Task: Create a rule from the Routing list, Task moved to a section -> Set Priority in the project AdvantEdge , set the section as Done clear the priority
Action: Mouse moved to (81, 389)
Screenshot: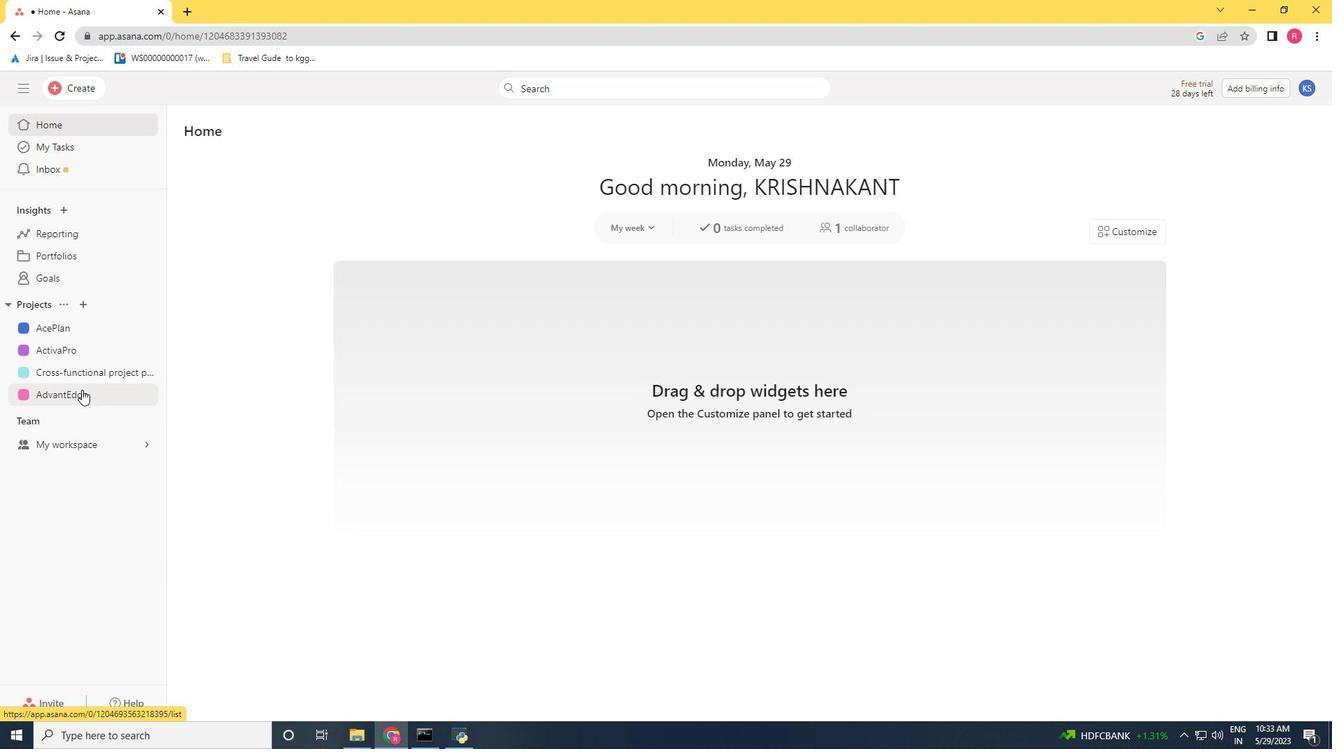 
Action: Mouse pressed left at (81, 389)
Screenshot: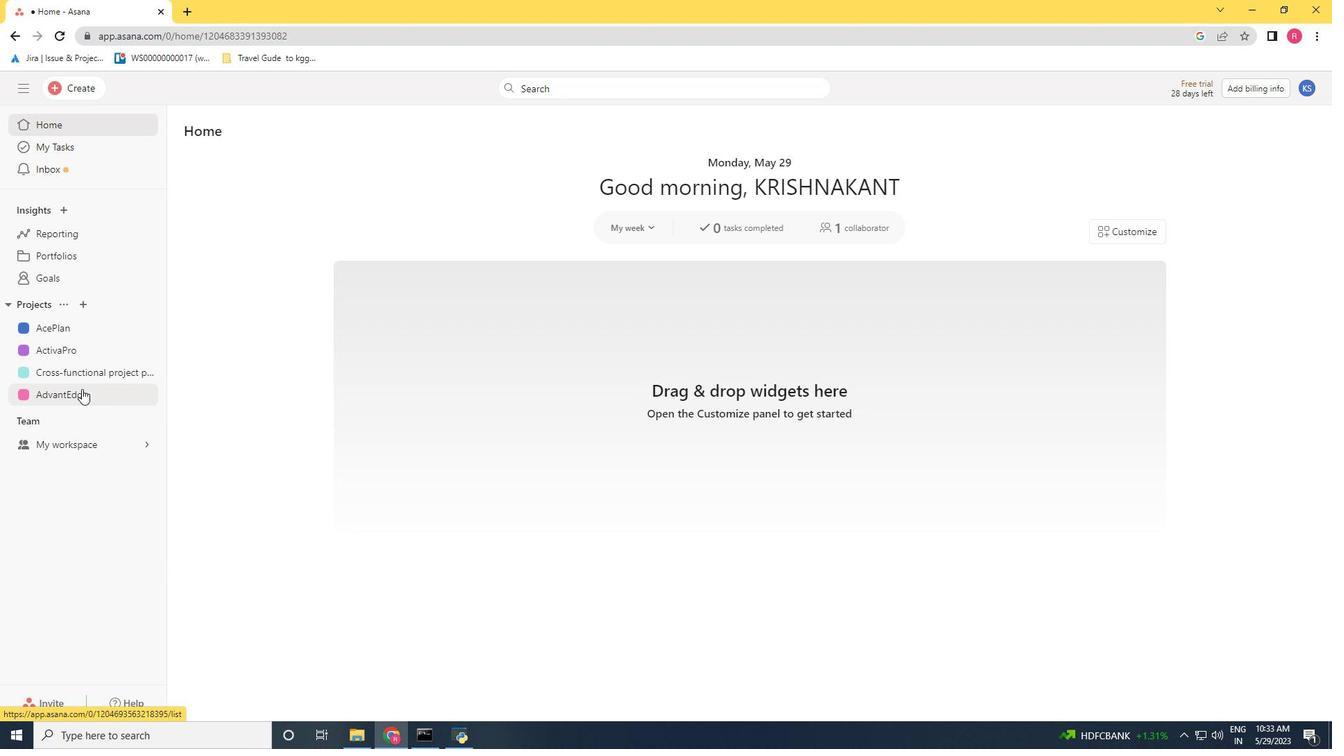 
Action: Mouse moved to (1275, 141)
Screenshot: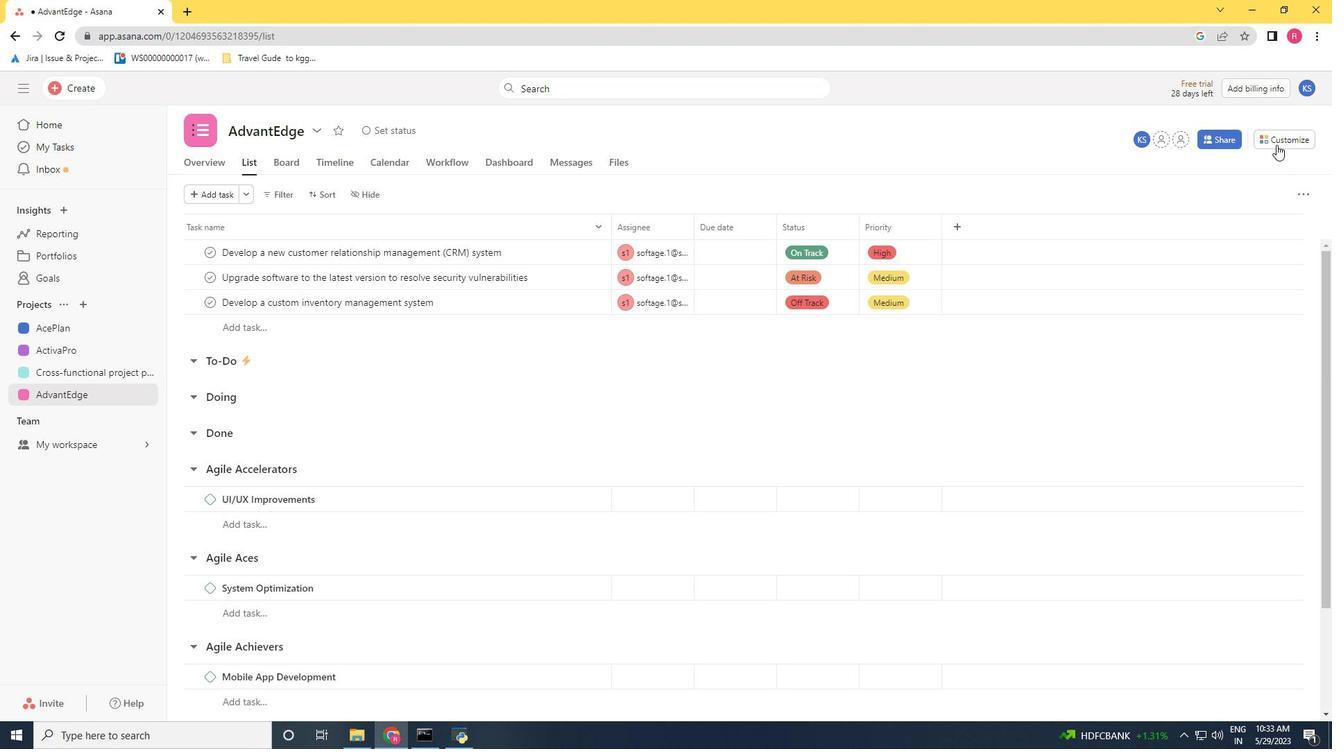 
Action: Mouse pressed left at (1275, 141)
Screenshot: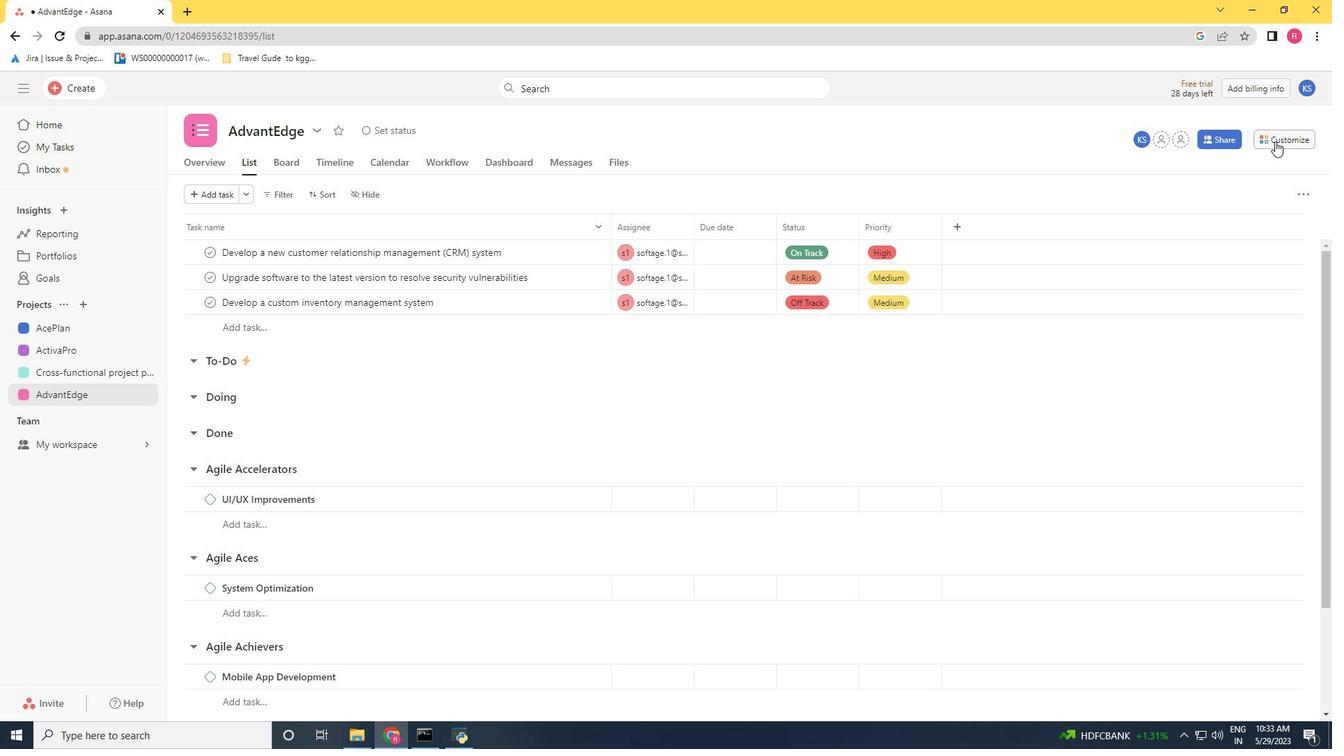
Action: Mouse moved to (1046, 317)
Screenshot: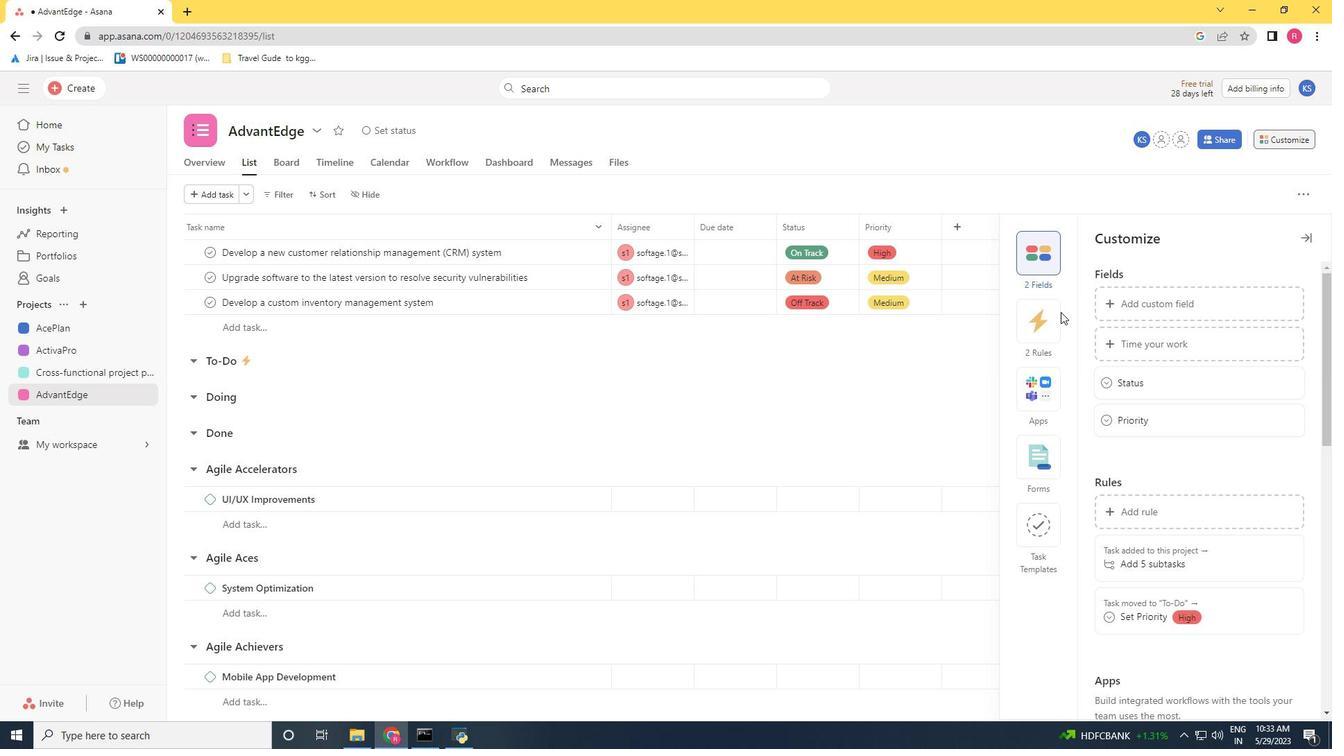 
Action: Mouse pressed left at (1046, 317)
Screenshot: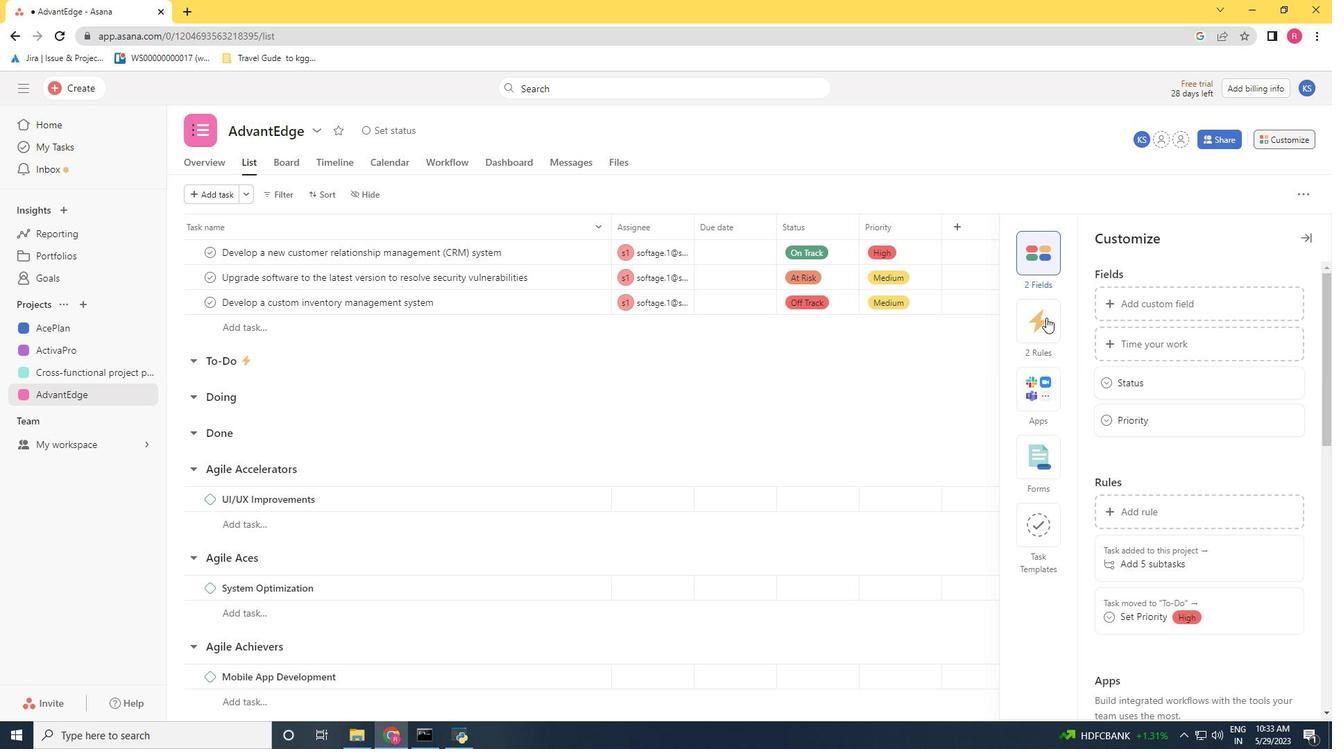 
Action: Mouse moved to (1131, 300)
Screenshot: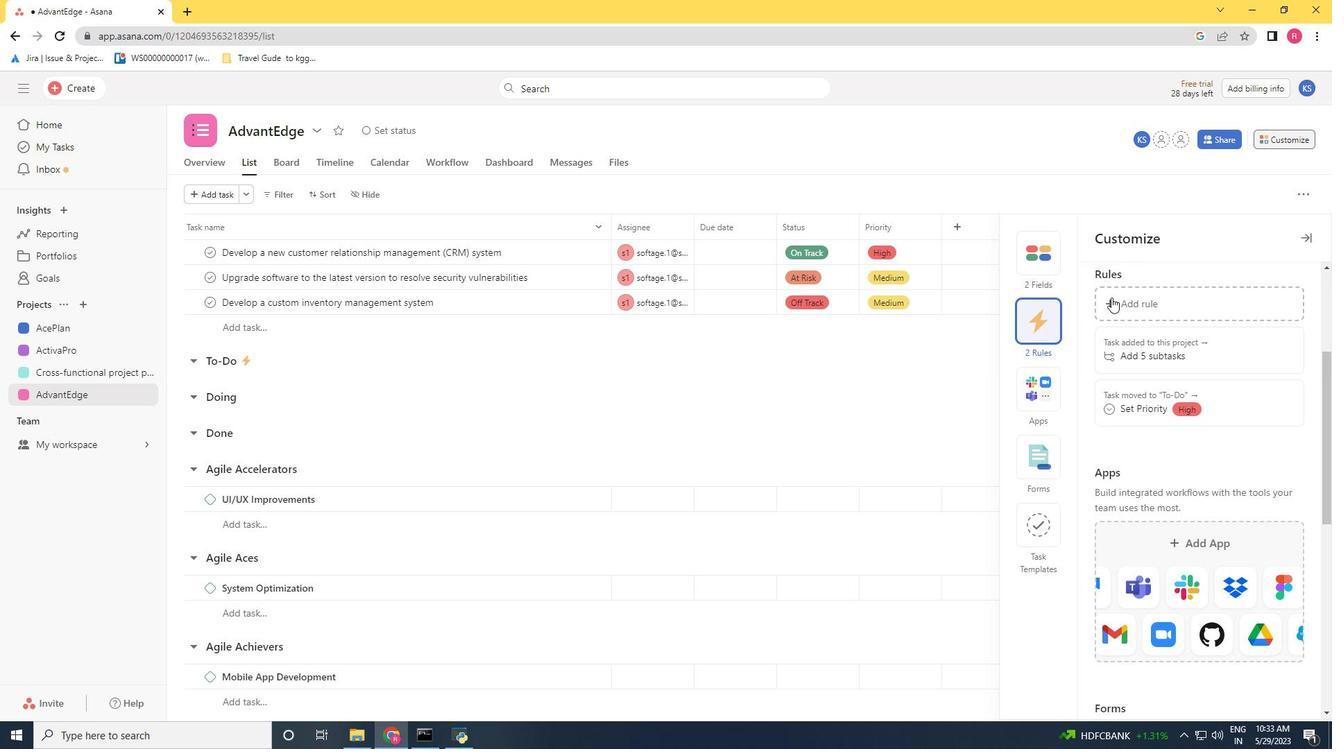 
Action: Mouse pressed left at (1131, 300)
Screenshot: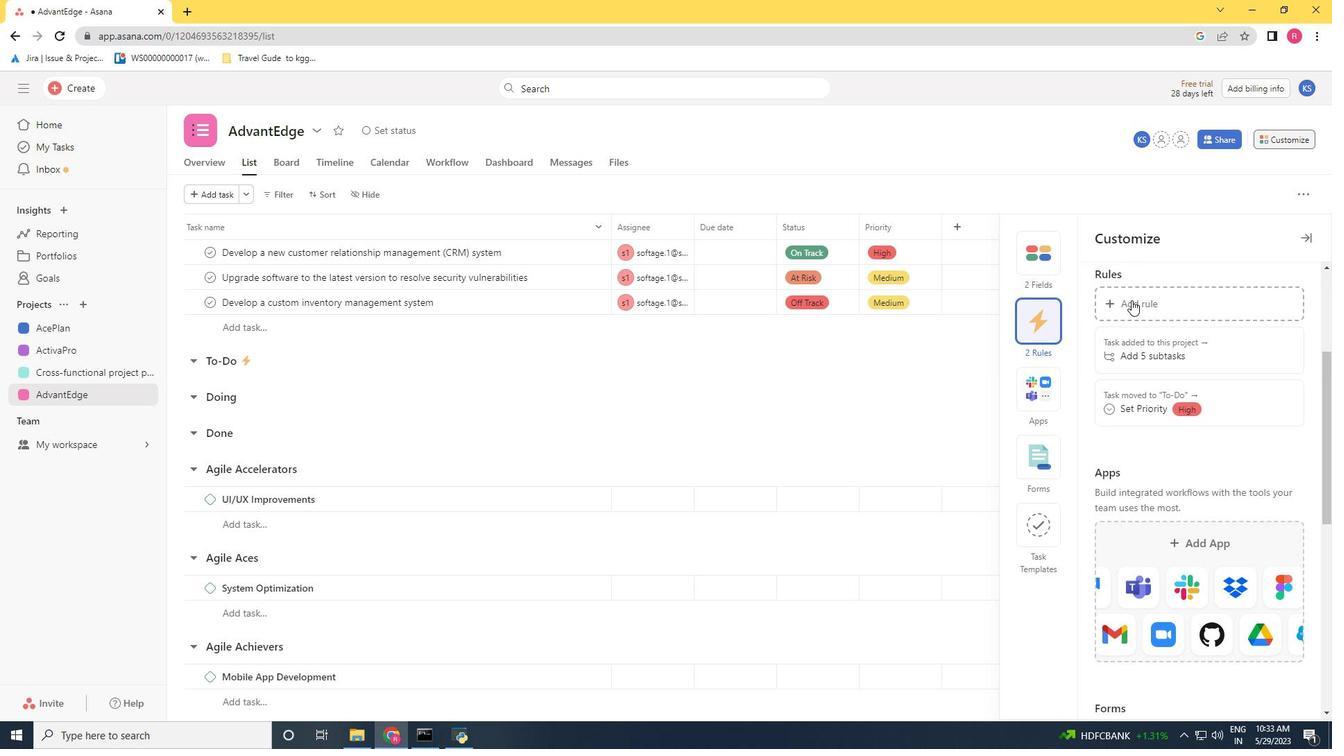 
Action: Mouse moved to (293, 202)
Screenshot: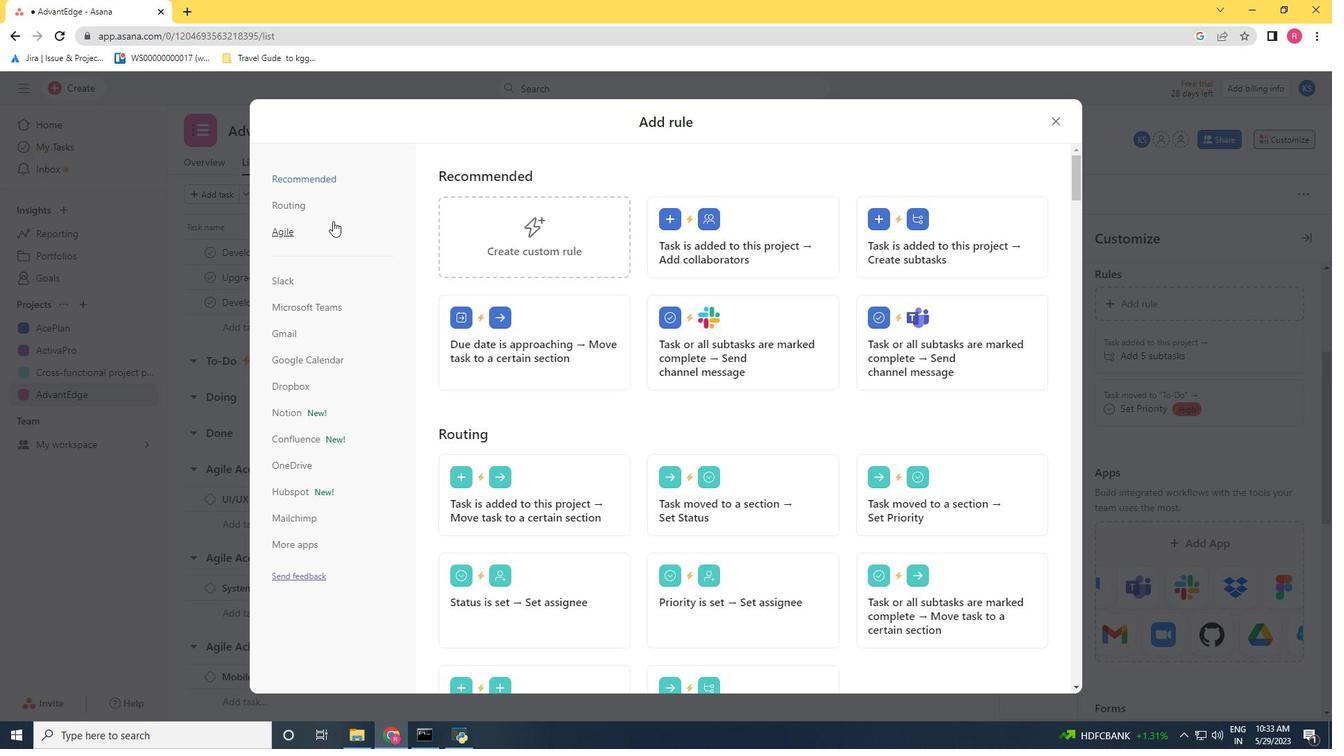 
Action: Mouse pressed left at (293, 202)
Screenshot: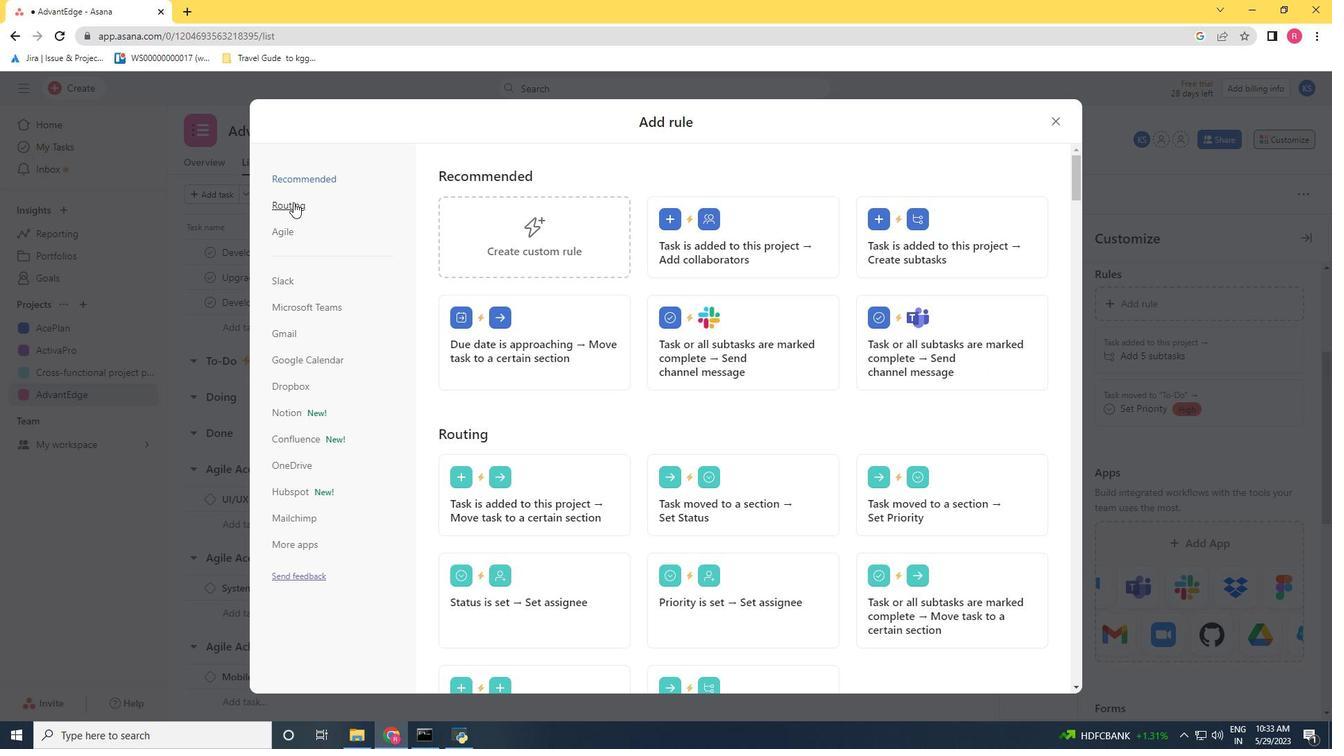 
Action: Mouse moved to (929, 254)
Screenshot: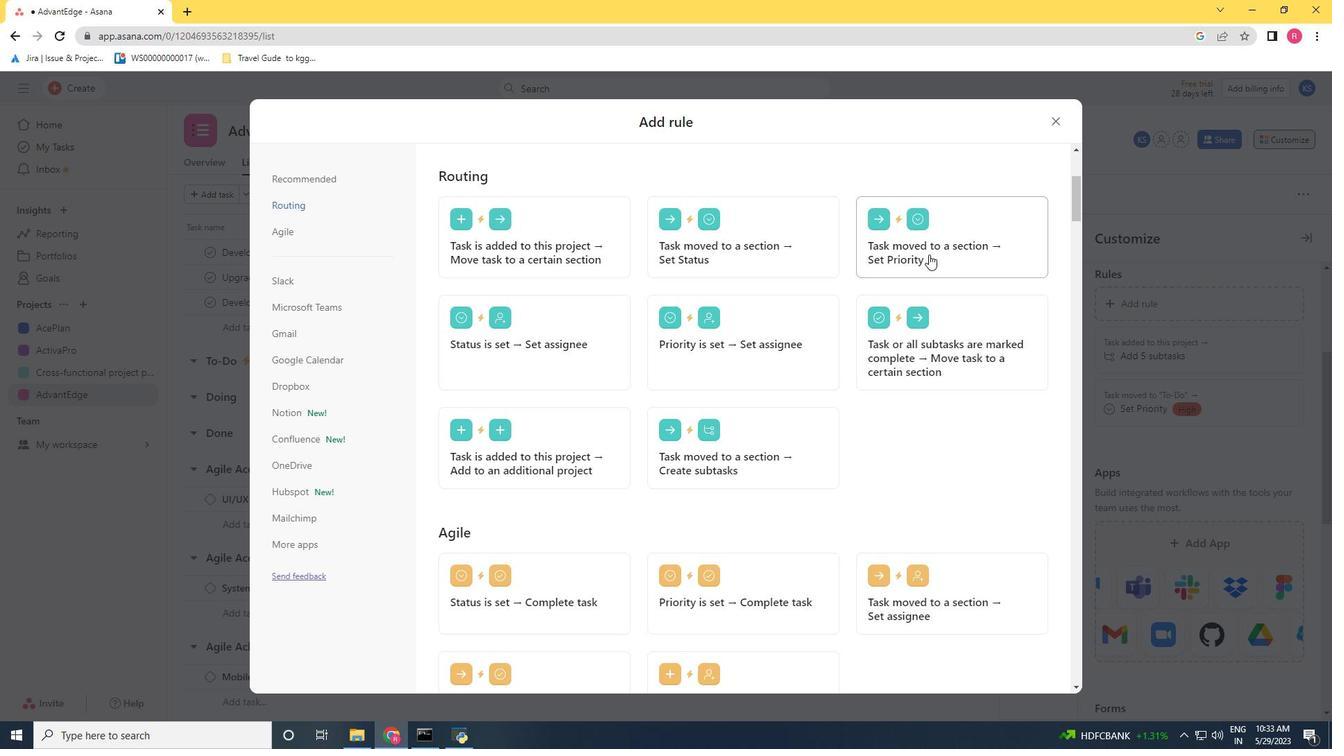 
Action: Mouse pressed left at (929, 254)
Screenshot: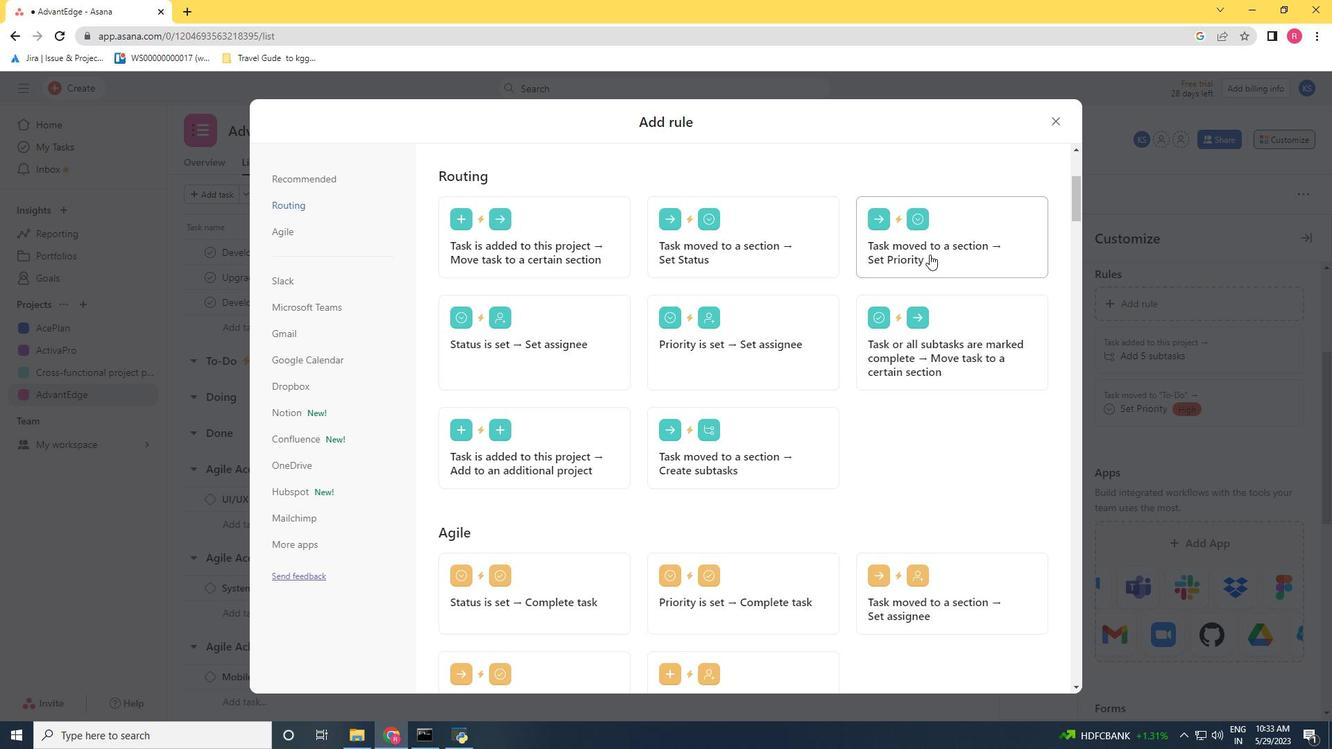 
Action: Mouse moved to (546, 374)
Screenshot: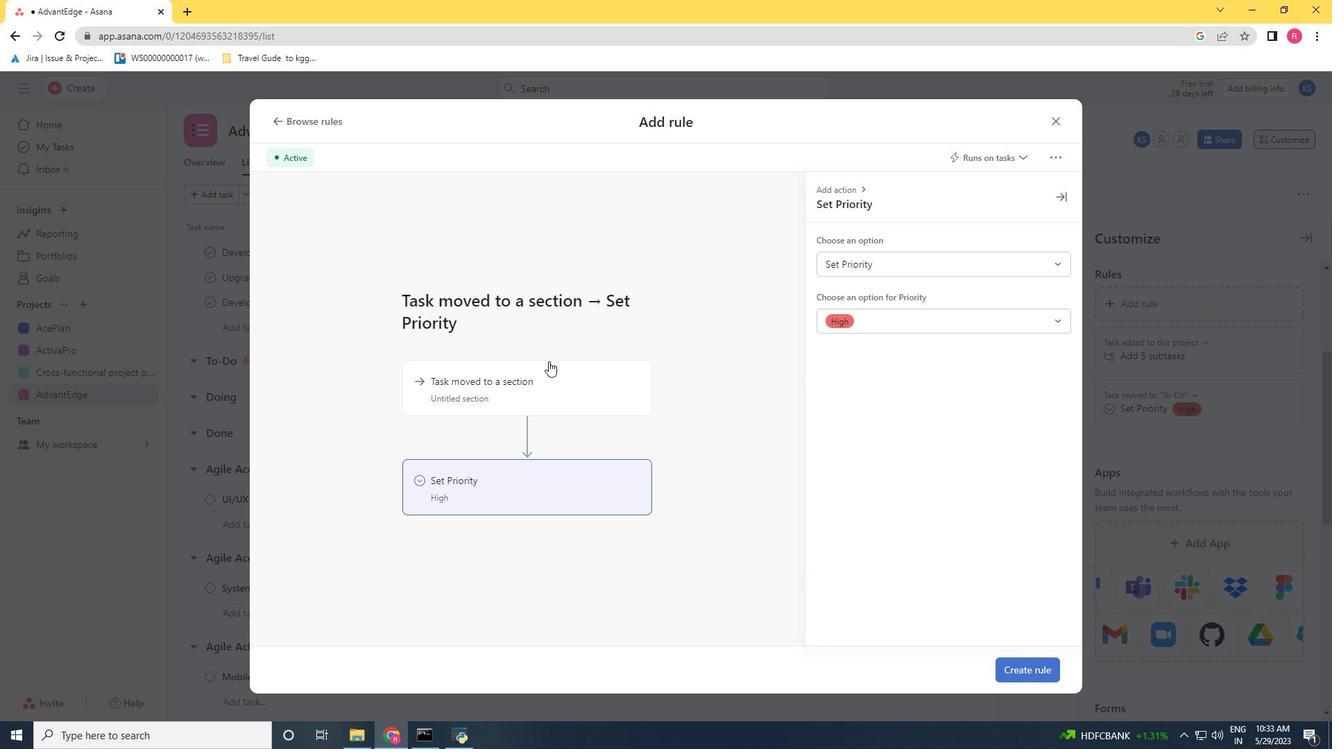 
Action: Mouse pressed left at (546, 374)
Screenshot: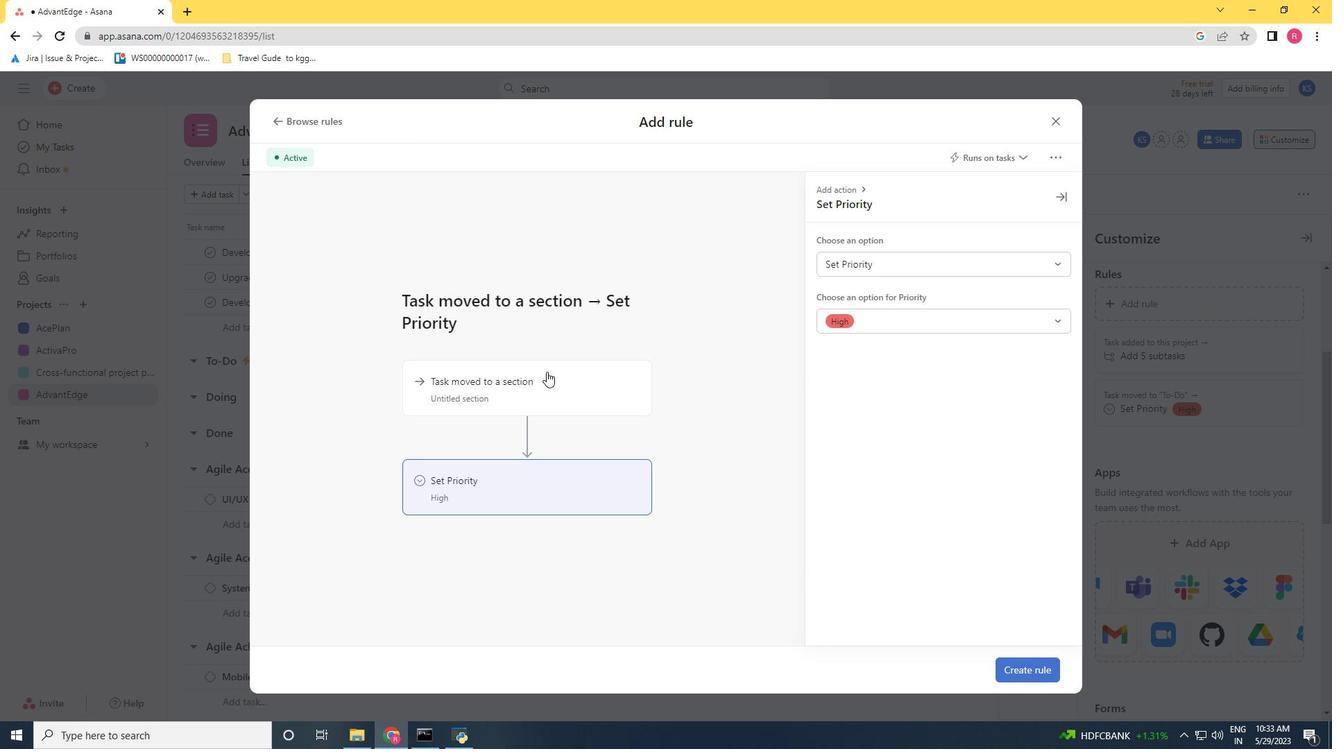 
Action: Mouse moved to (940, 260)
Screenshot: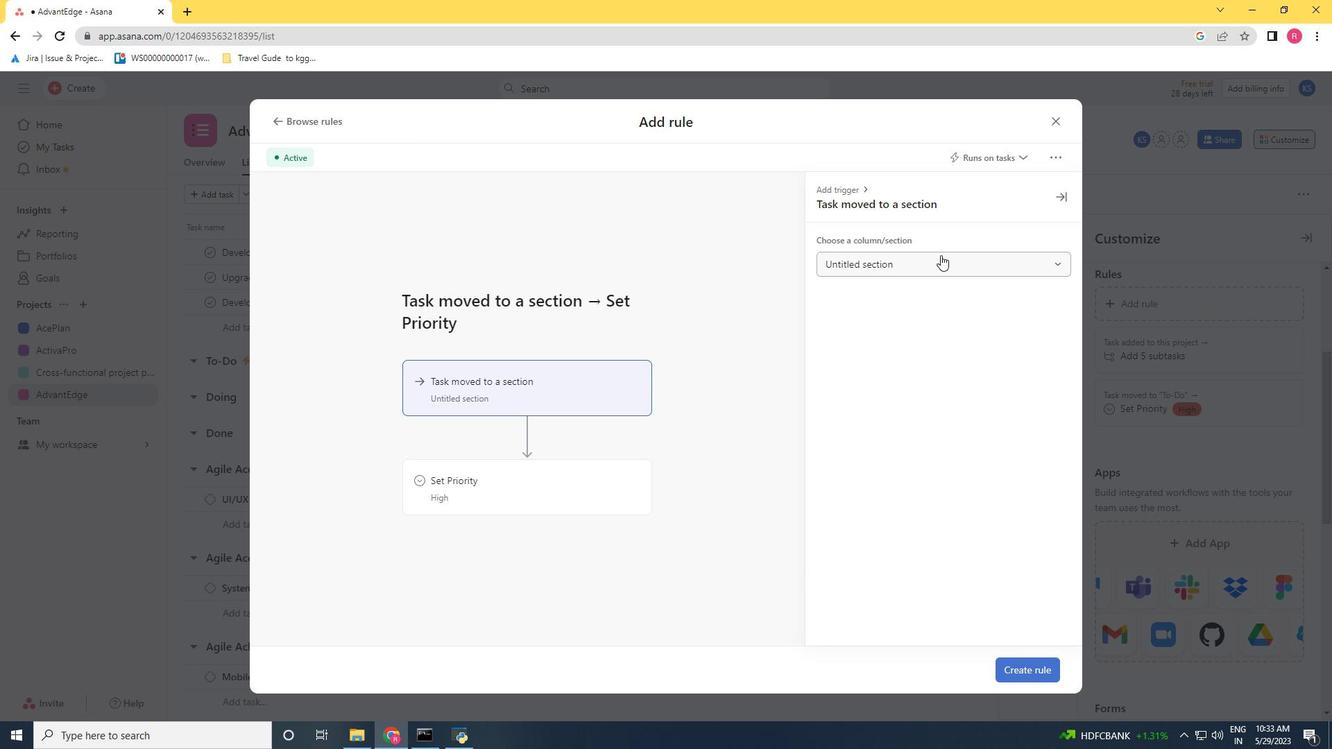 
Action: Mouse pressed left at (940, 260)
Screenshot: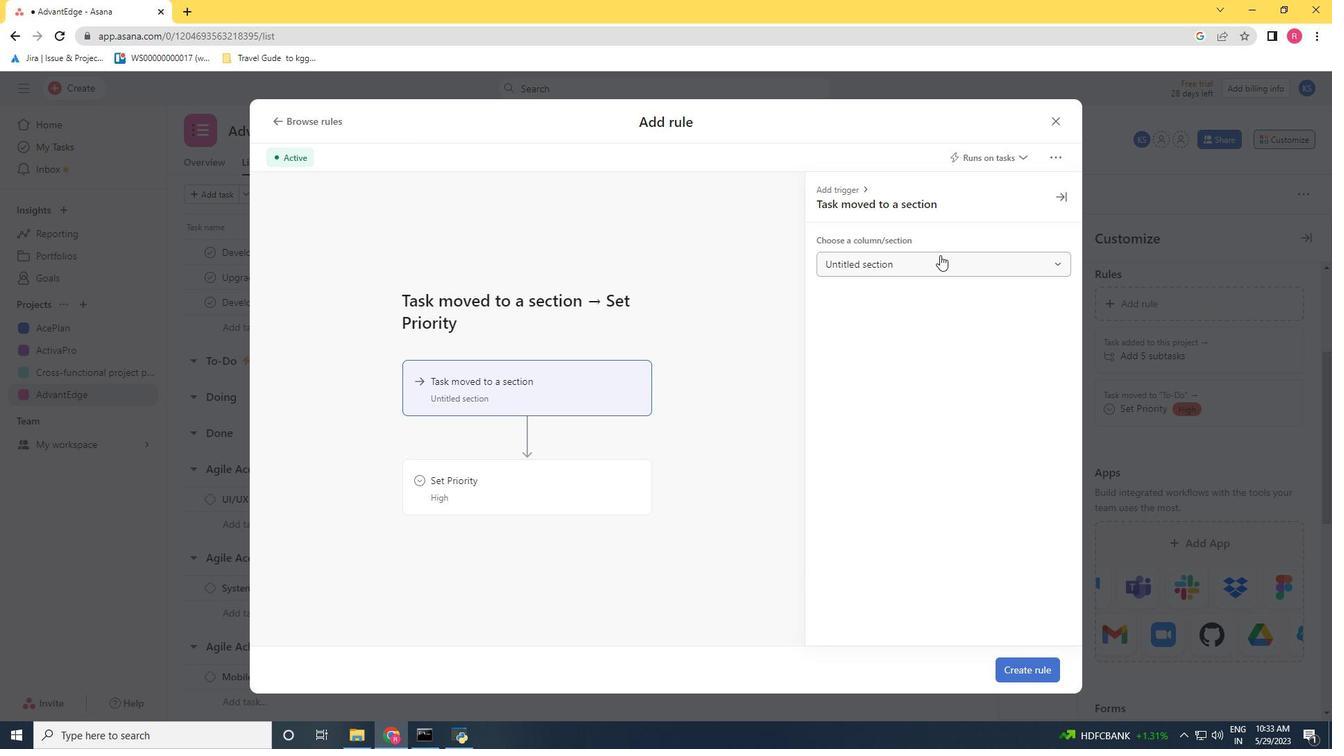 
Action: Mouse moved to (888, 366)
Screenshot: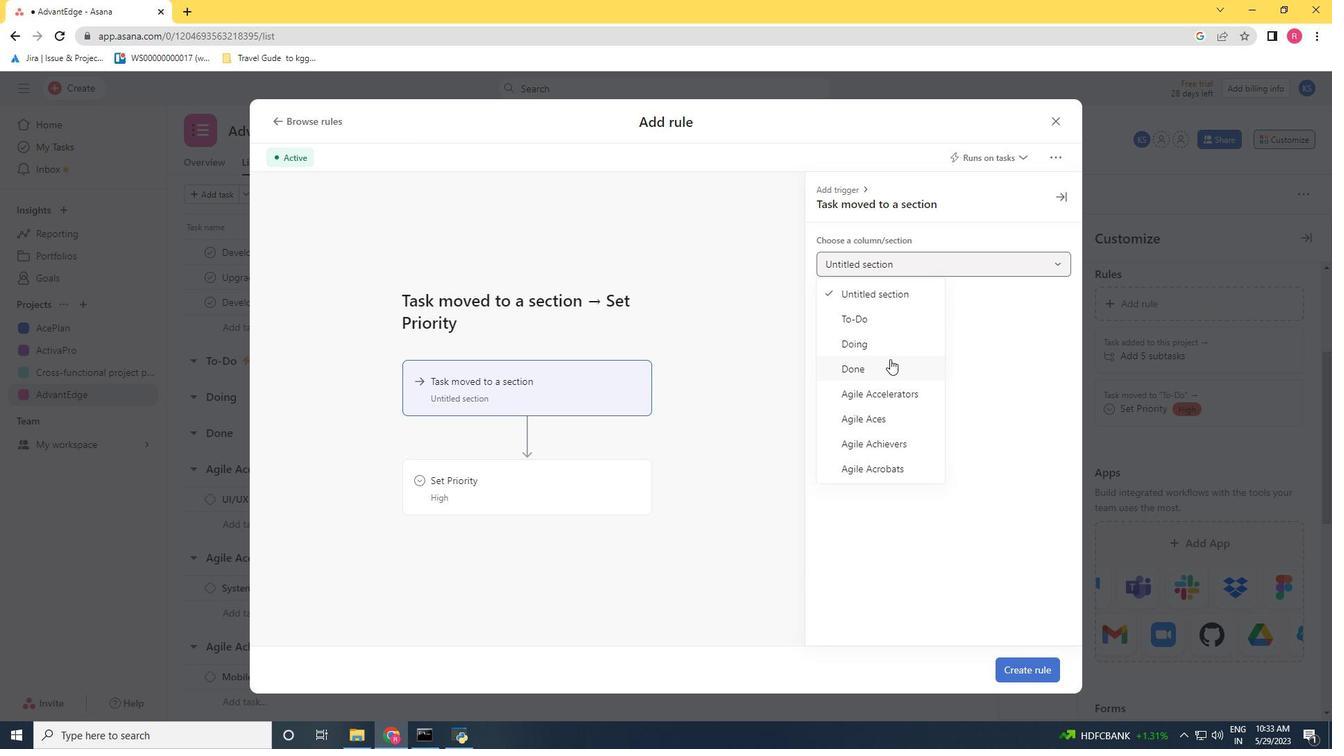 
Action: Mouse pressed left at (888, 366)
Screenshot: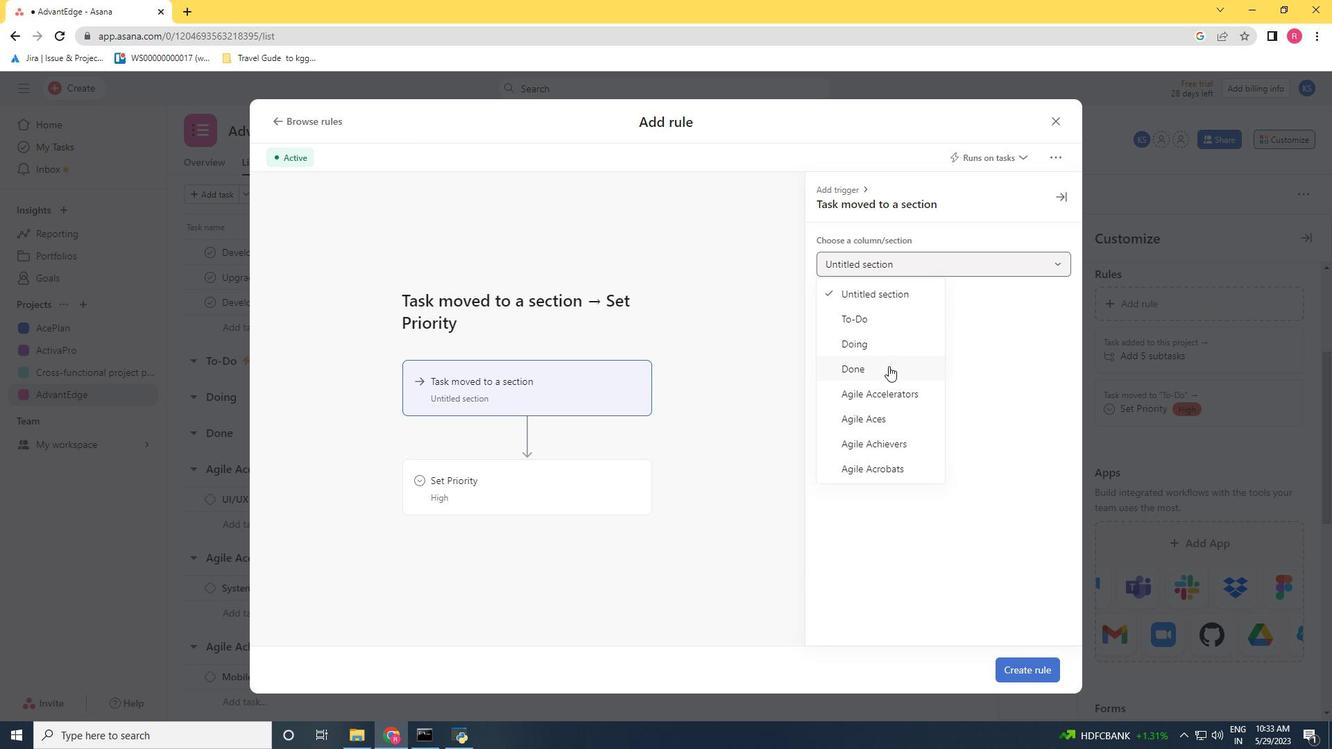 
Action: Mouse moved to (532, 493)
Screenshot: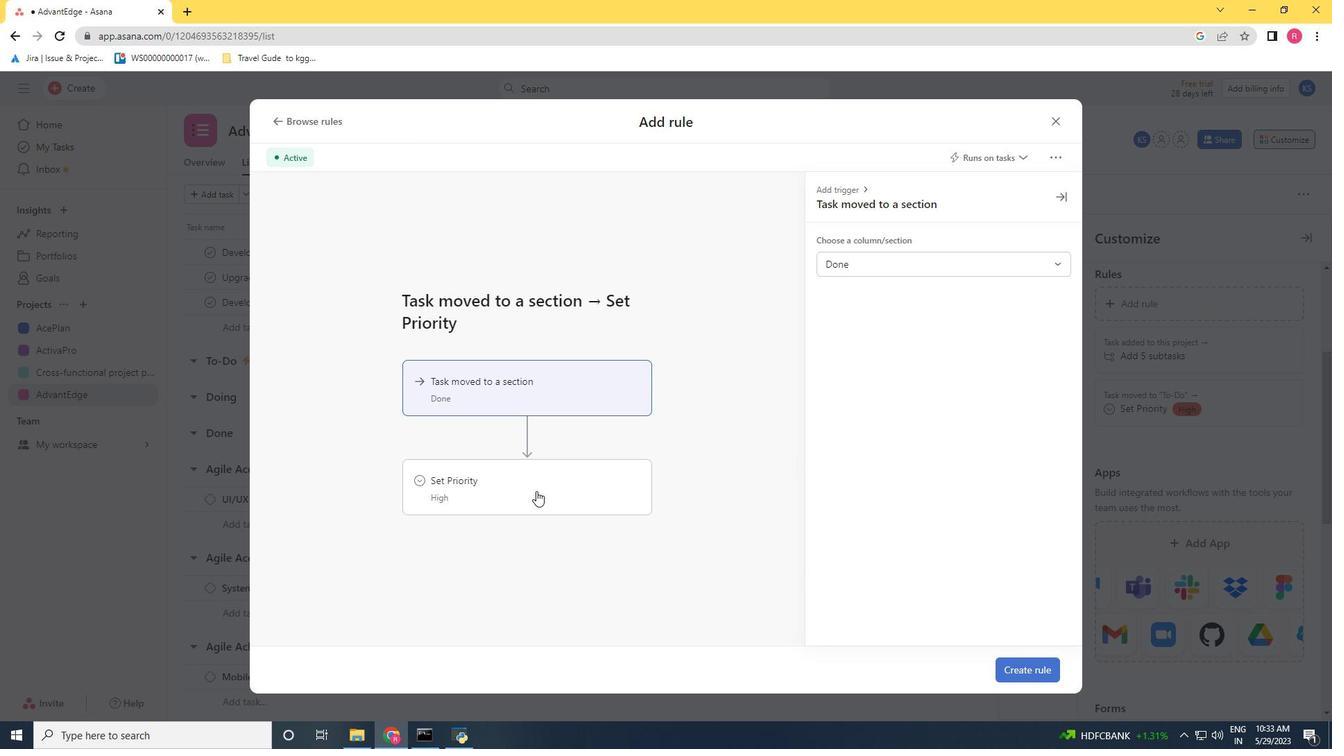 
Action: Mouse pressed left at (532, 493)
Screenshot: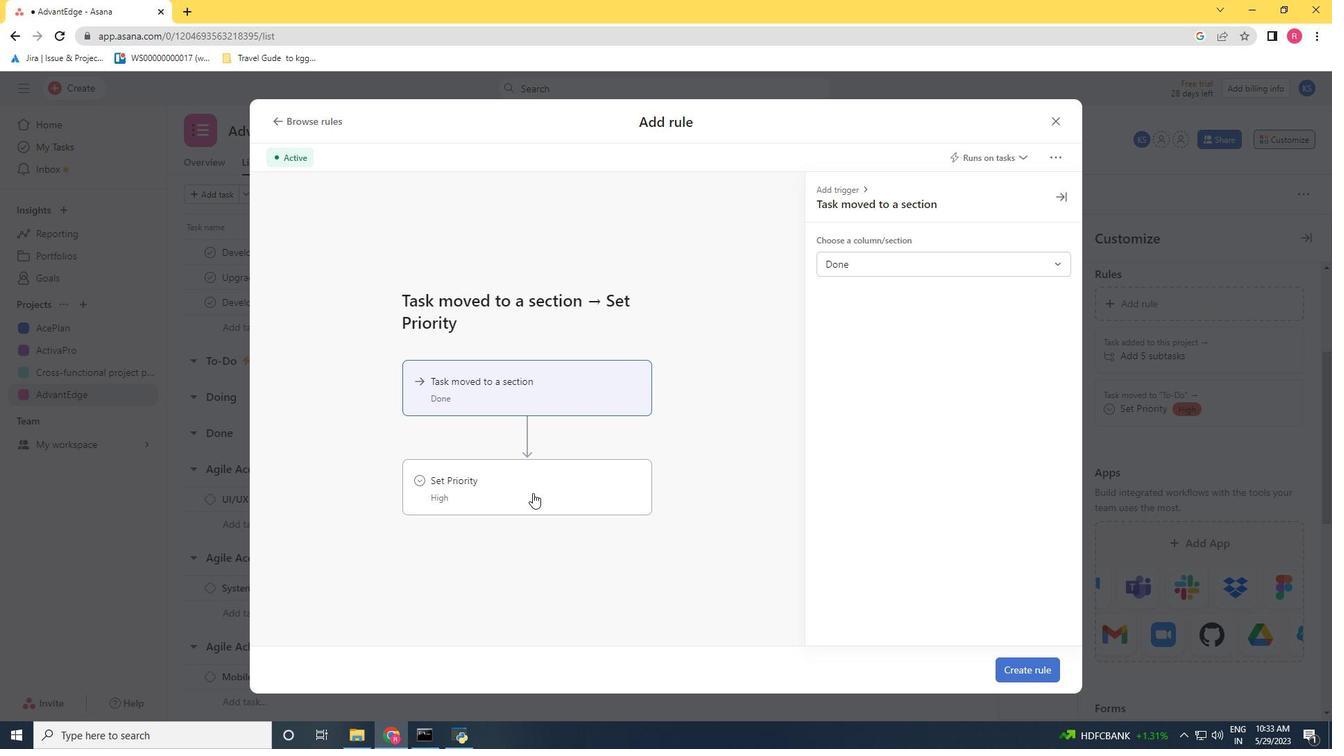 
Action: Mouse moved to (962, 253)
Screenshot: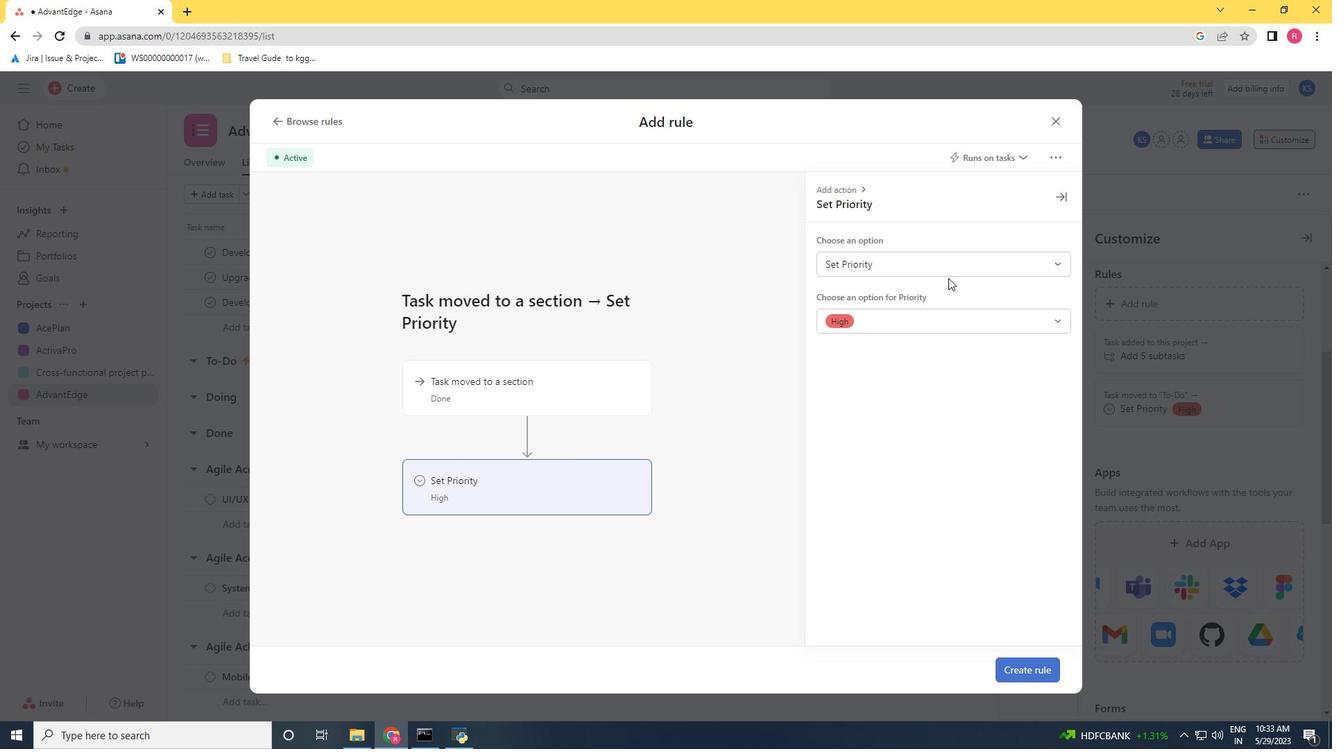 
Action: Mouse pressed left at (962, 253)
Screenshot: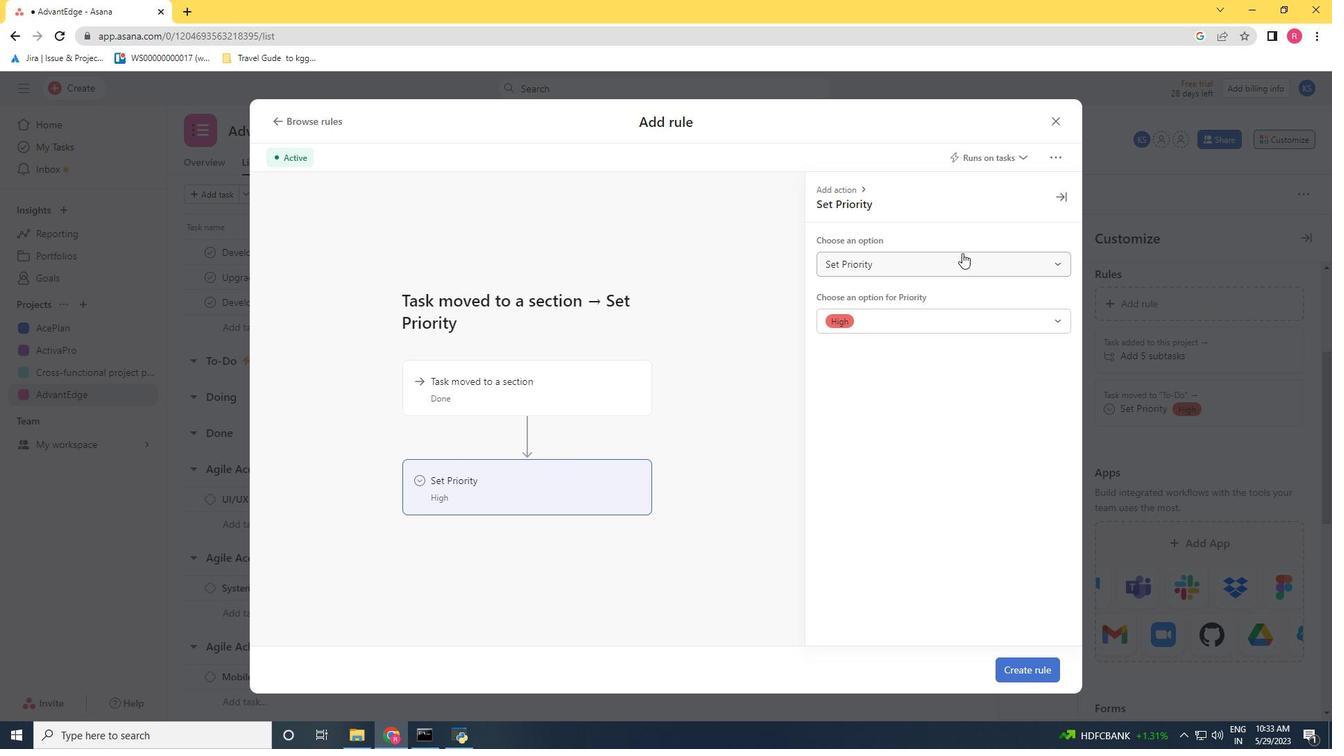 
Action: Mouse moved to (879, 312)
Screenshot: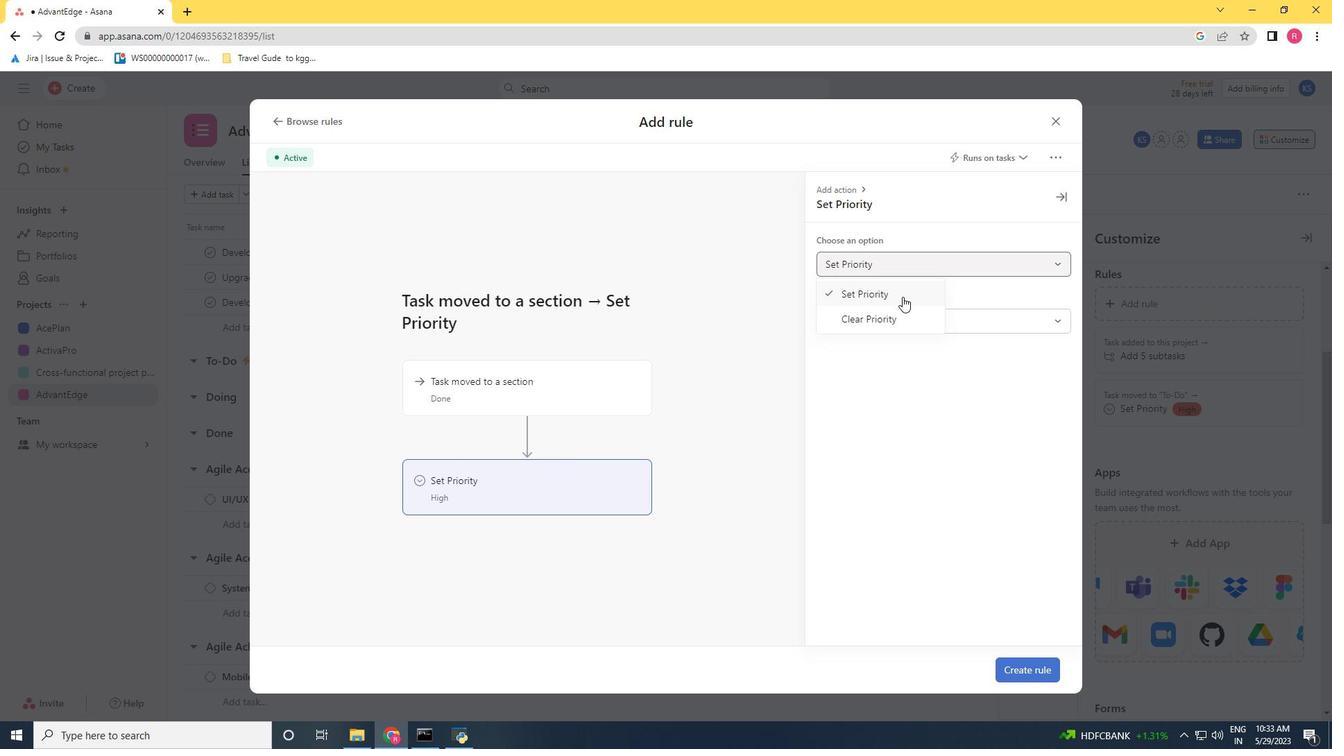 
Action: Mouse pressed left at (879, 312)
Screenshot: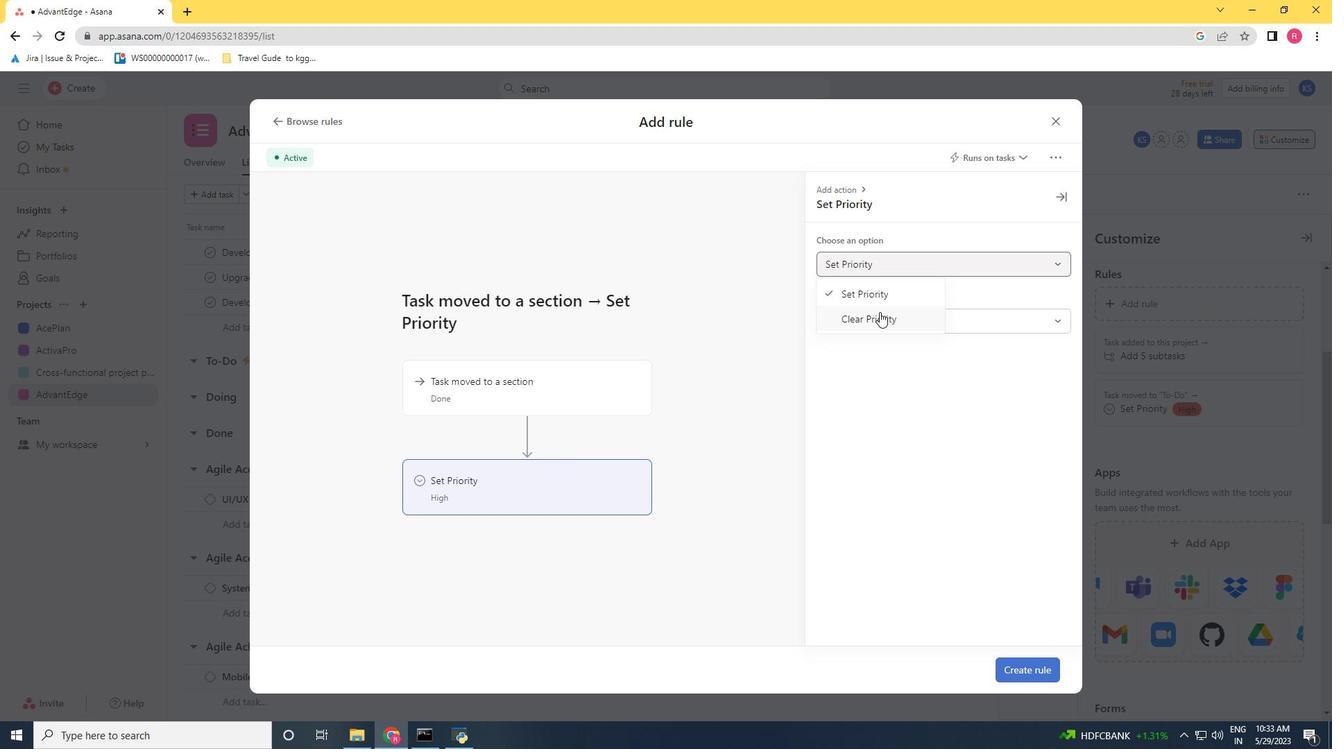 
Action: Mouse moved to (1017, 670)
Screenshot: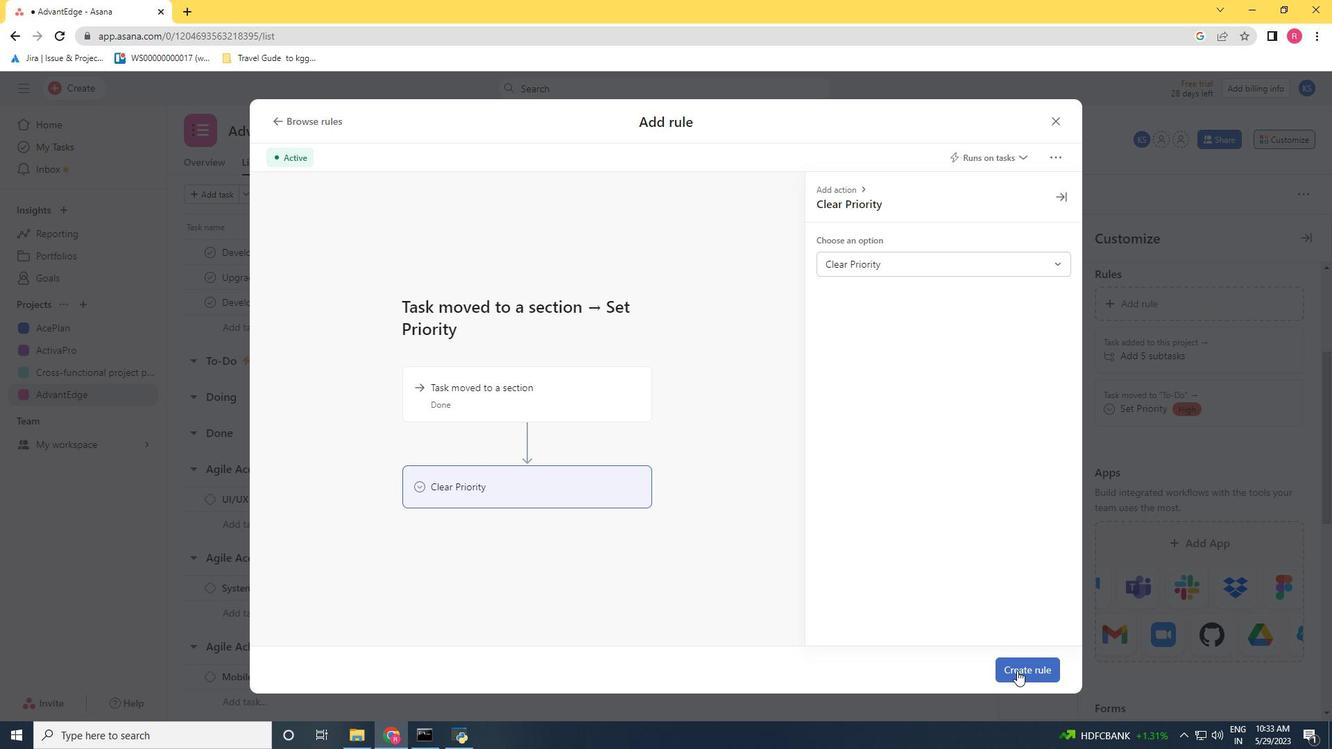 
Action: Mouse pressed left at (1017, 670)
Screenshot: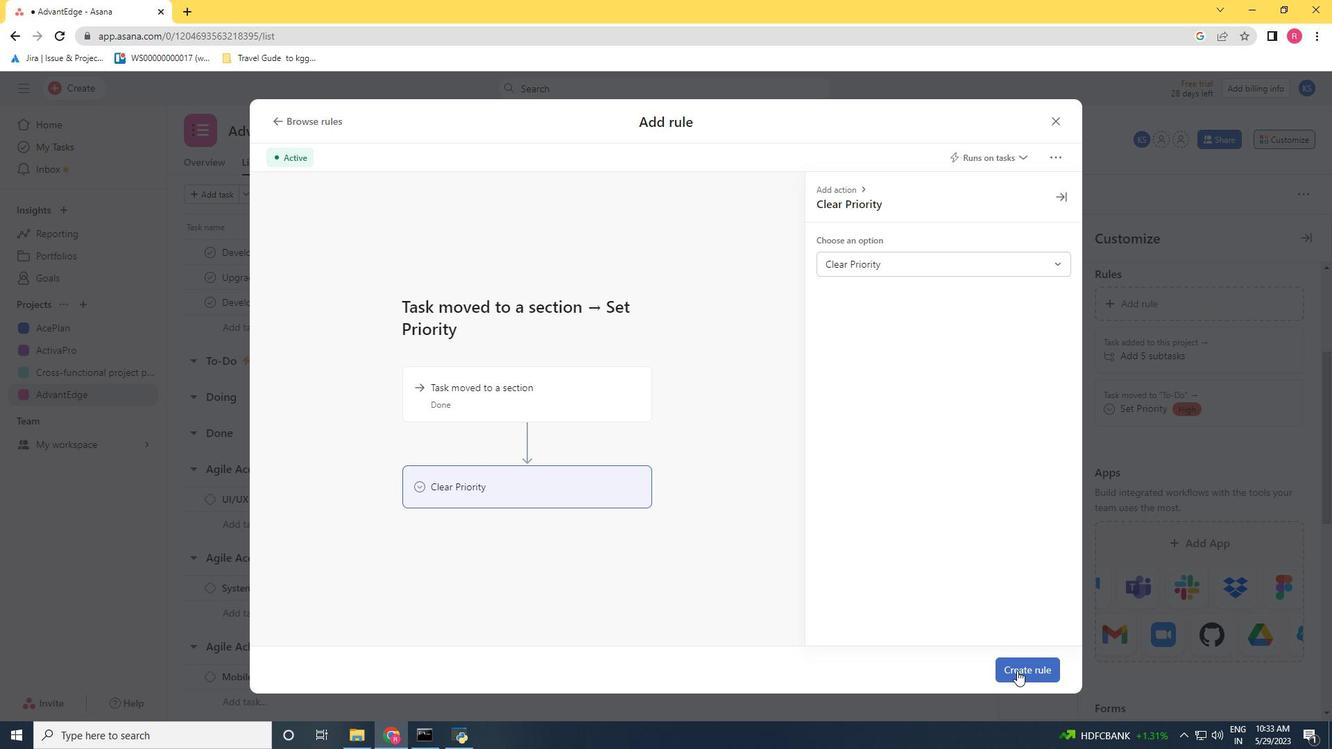 
Action: Mouse moved to (1021, 670)
Screenshot: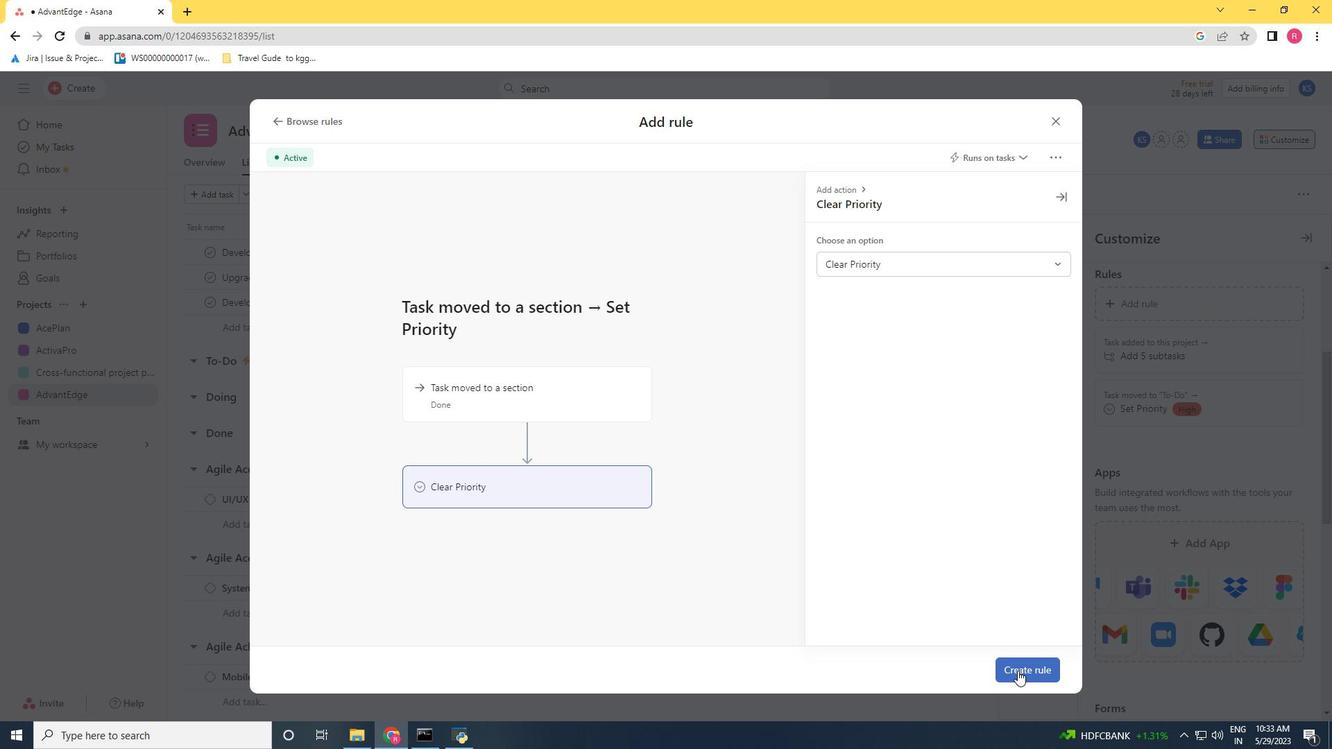 
